 Task: Add to scrum project XcelTech a team member softage.1@softage.net and assign as Project Lead.
Action: Mouse moved to (192, 60)
Screenshot: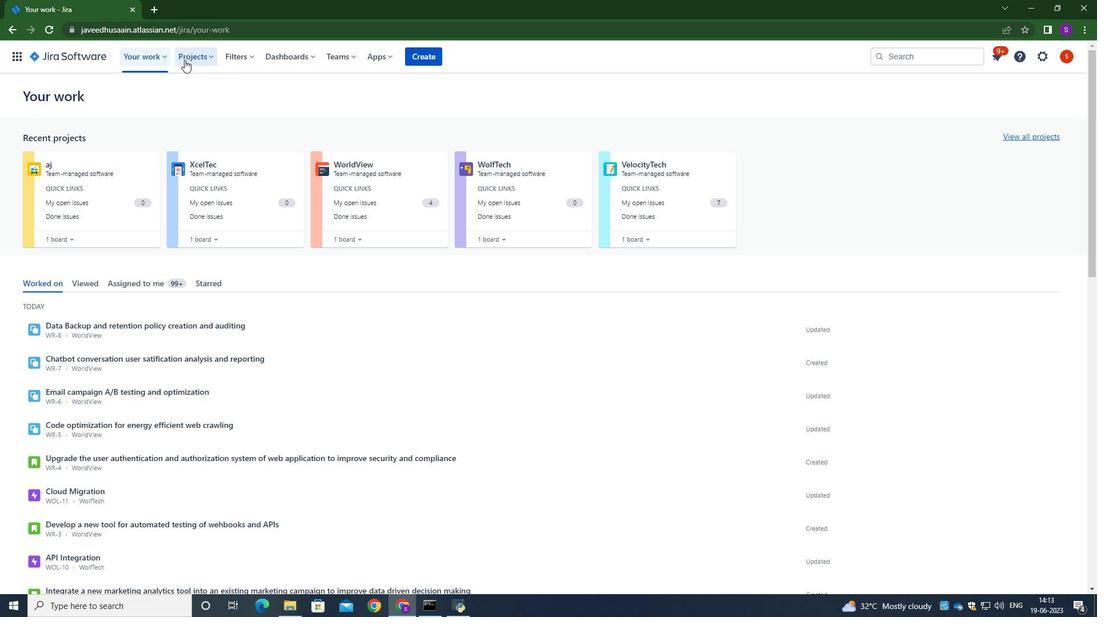 
Action: Mouse pressed left at (192, 60)
Screenshot: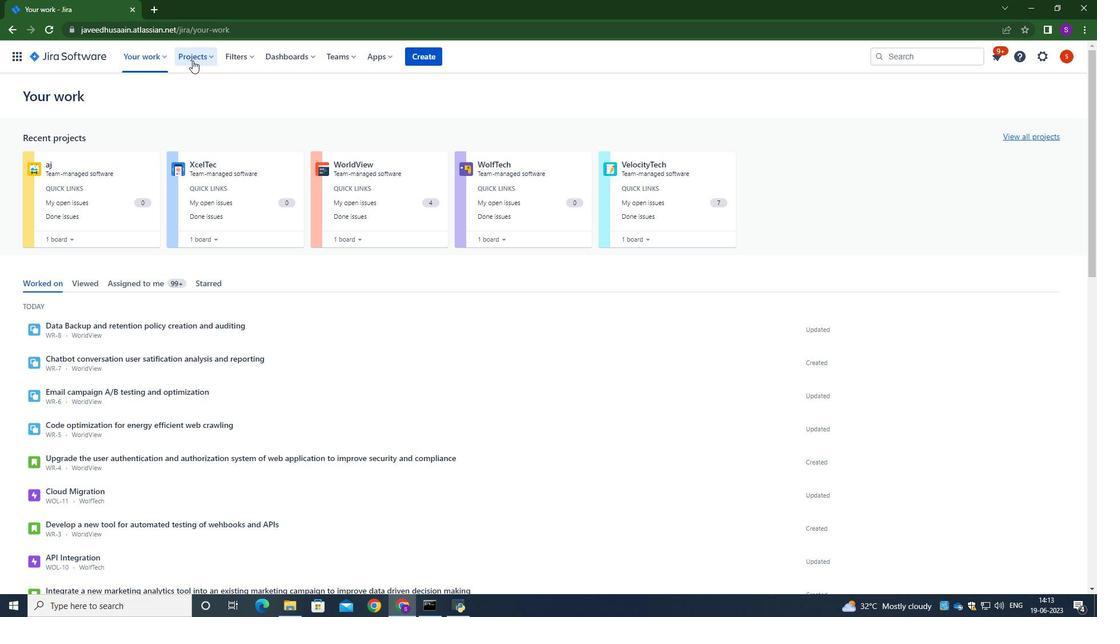 
Action: Mouse moved to (228, 110)
Screenshot: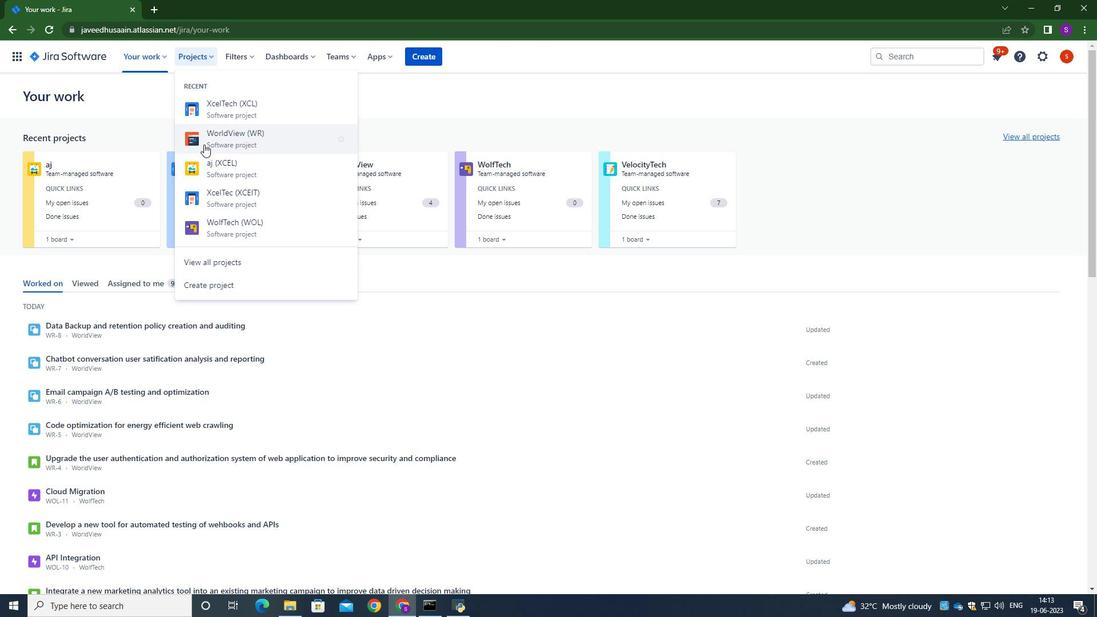 
Action: Mouse pressed left at (228, 110)
Screenshot: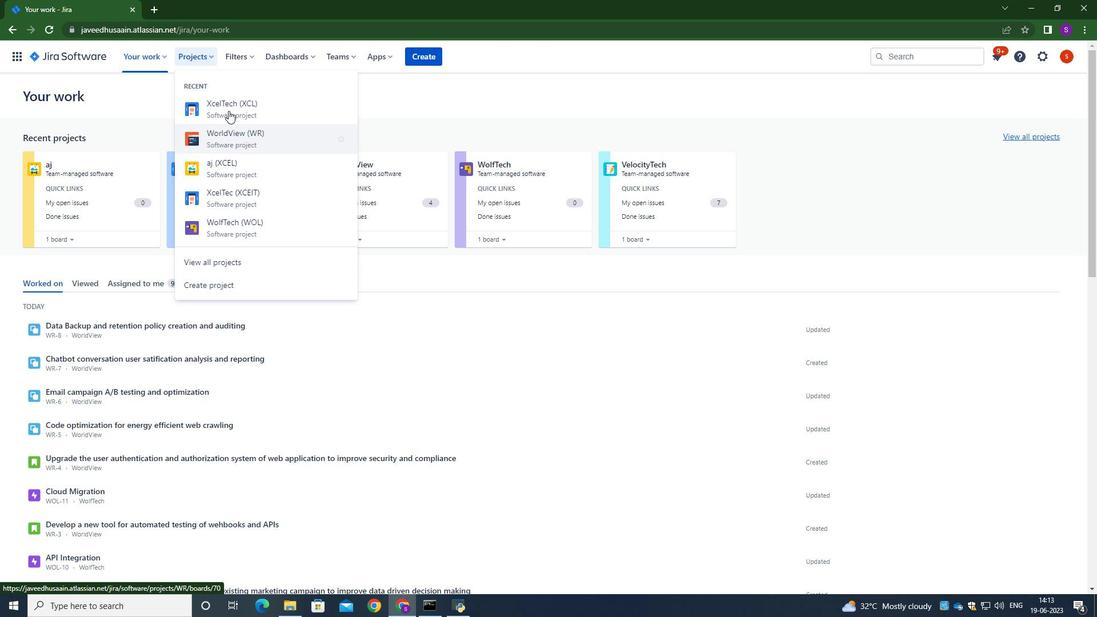 
Action: Mouse moved to (72, 324)
Screenshot: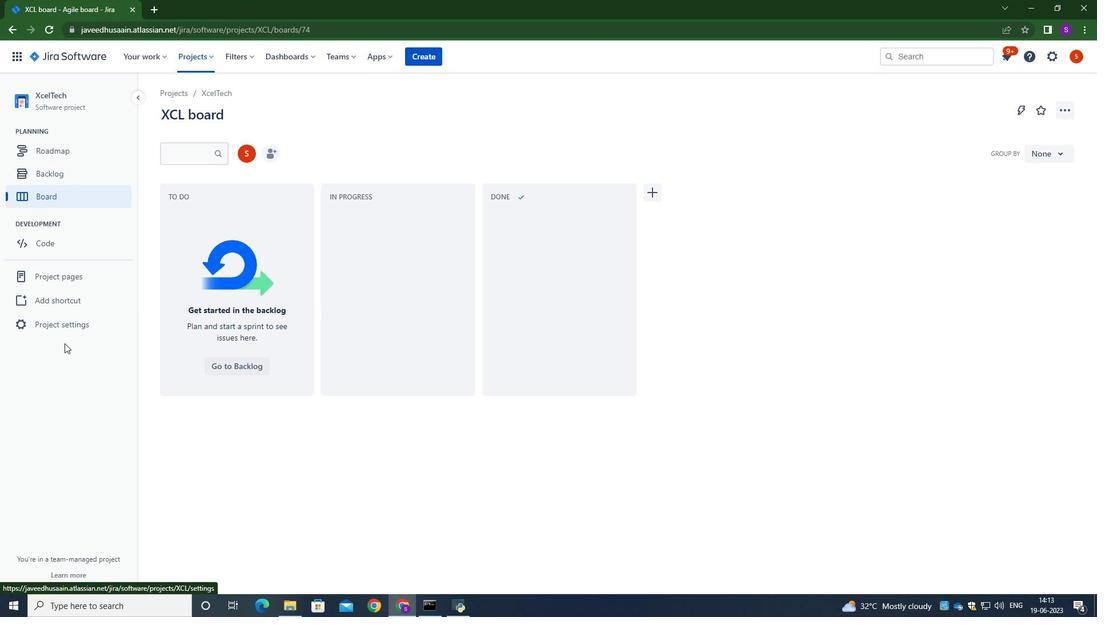 
Action: Mouse pressed left at (72, 324)
Screenshot: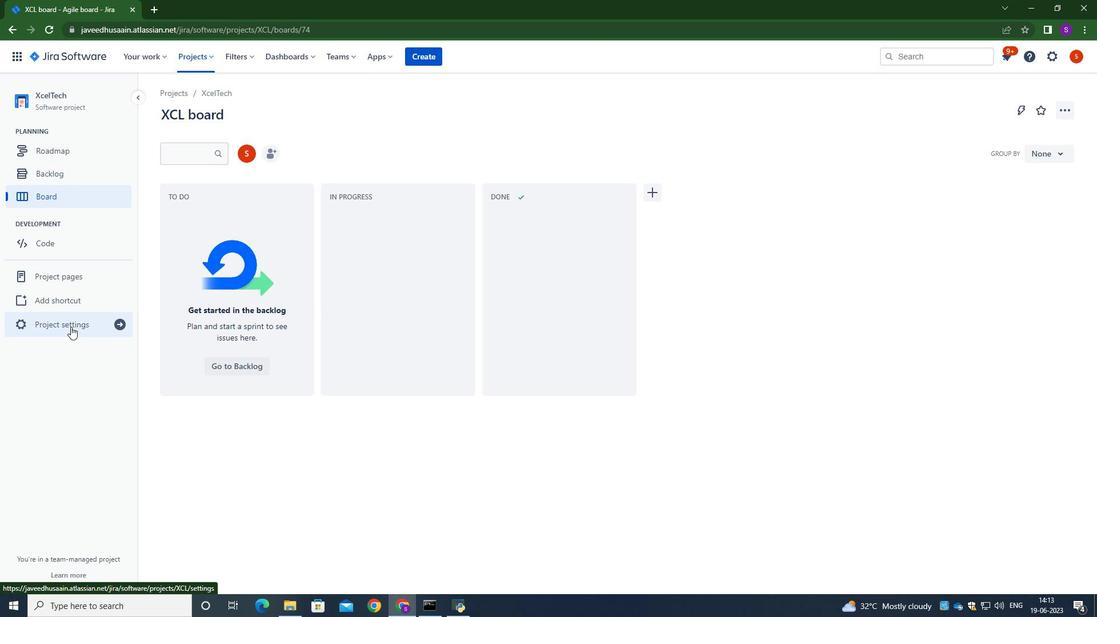 
Action: Mouse moved to (548, 320)
Screenshot: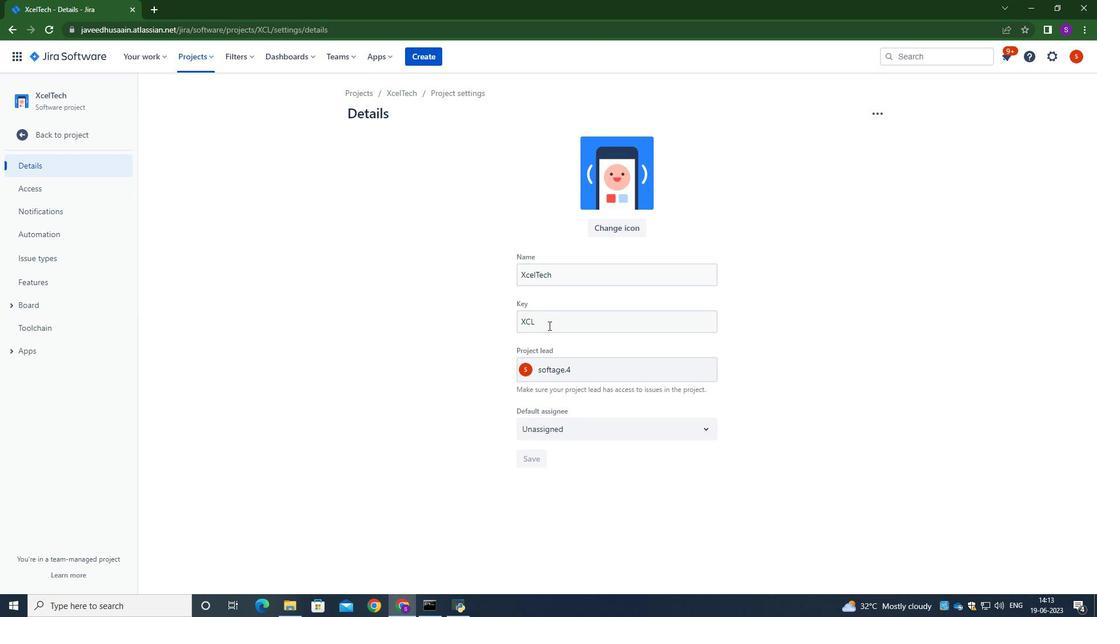 
Action: Mouse pressed left at (548, 320)
Screenshot: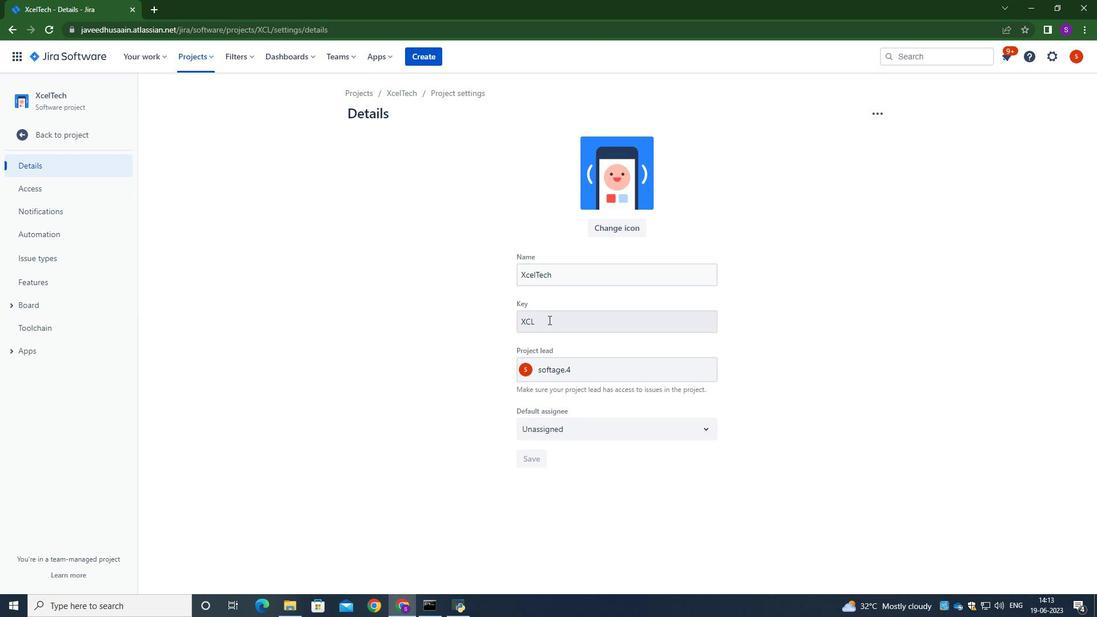 
Action: Mouse moved to (581, 369)
Screenshot: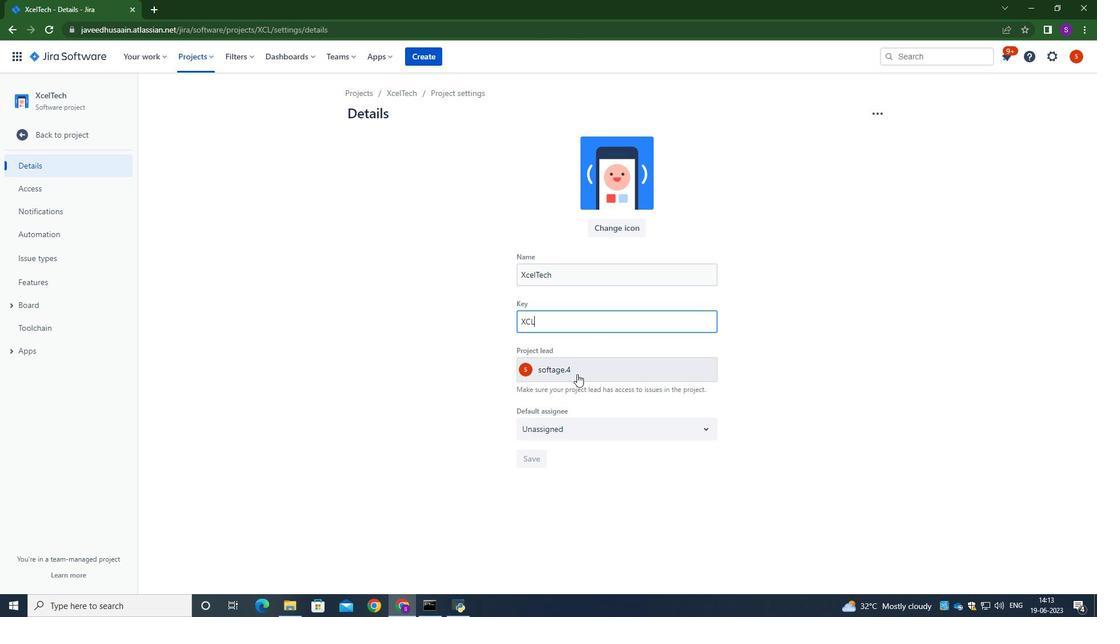 
Action: Mouse pressed left at (581, 369)
Screenshot: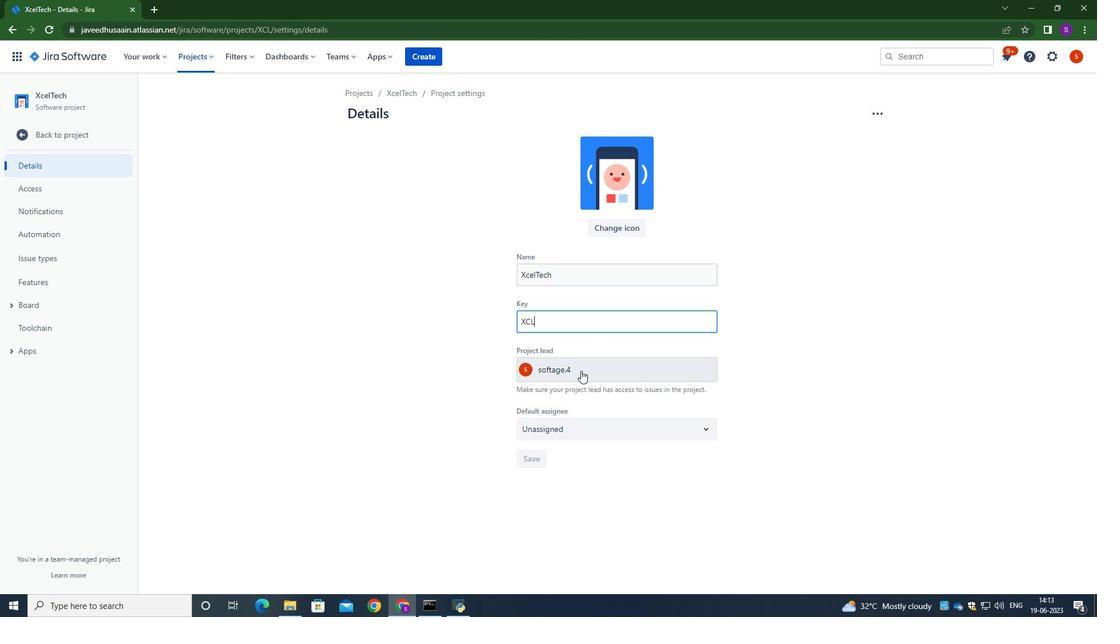 
Action: Key pressed softage.1<Key.shift>@softage.net
Screenshot: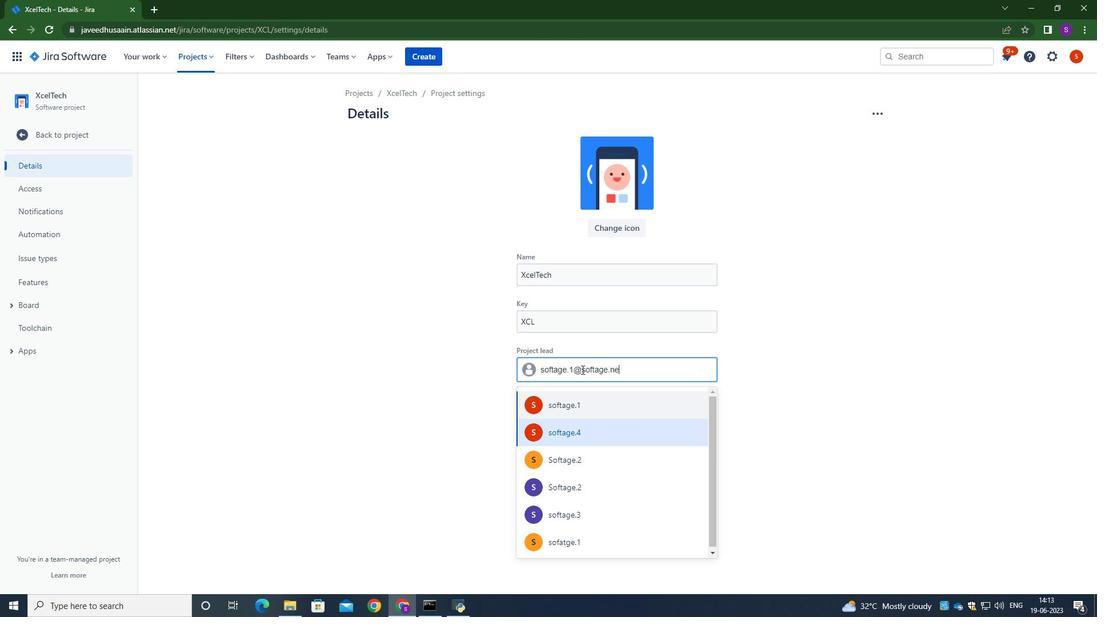 
Action: Mouse moved to (603, 409)
Screenshot: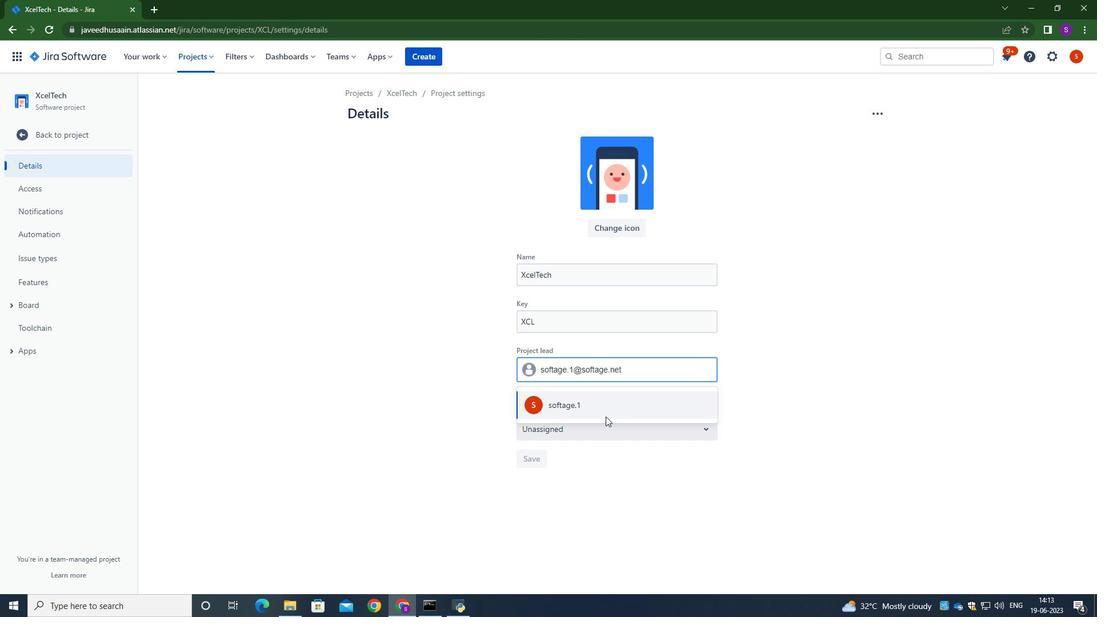 
Action: Mouse pressed left at (603, 409)
Screenshot: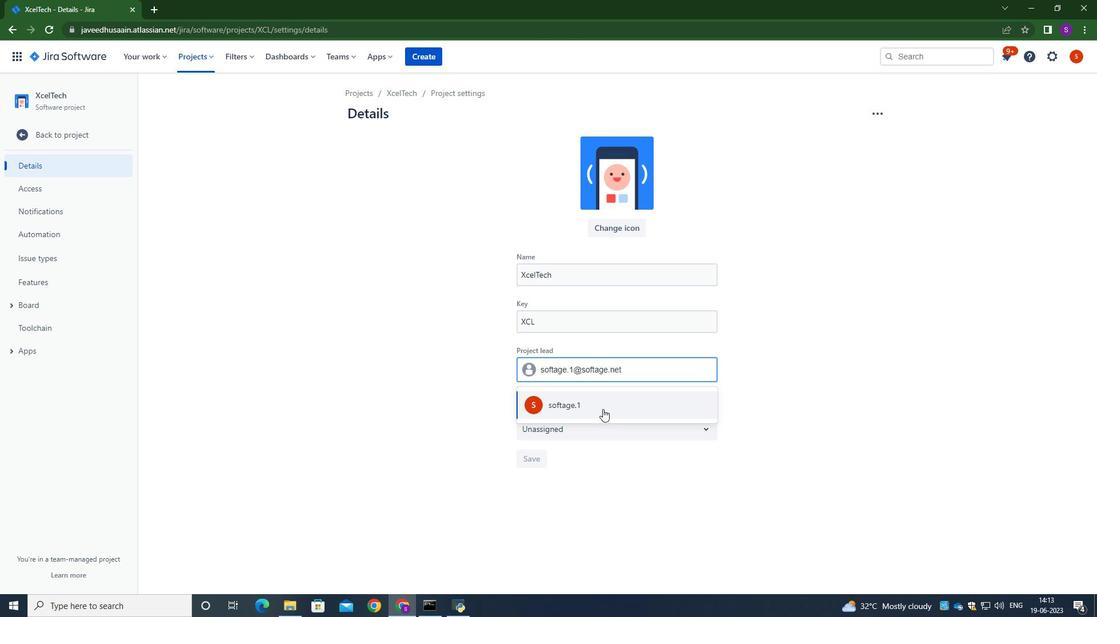 
Action: Mouse moved to (578, 429)
Screenshot: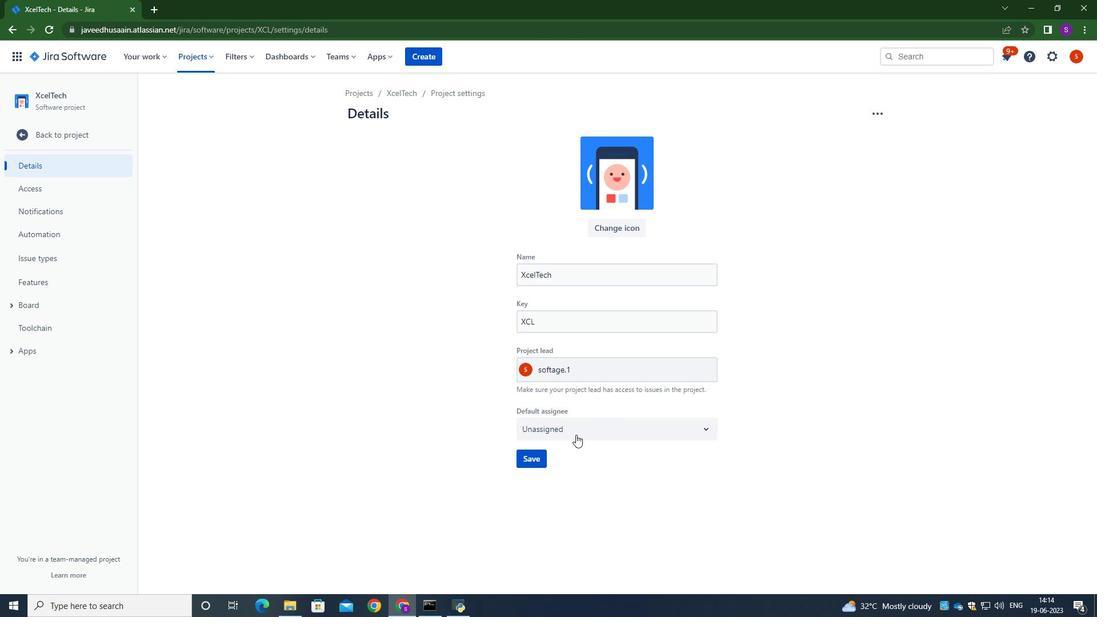 
Action: Mouse pressed left at (578, 429)
Screenshot: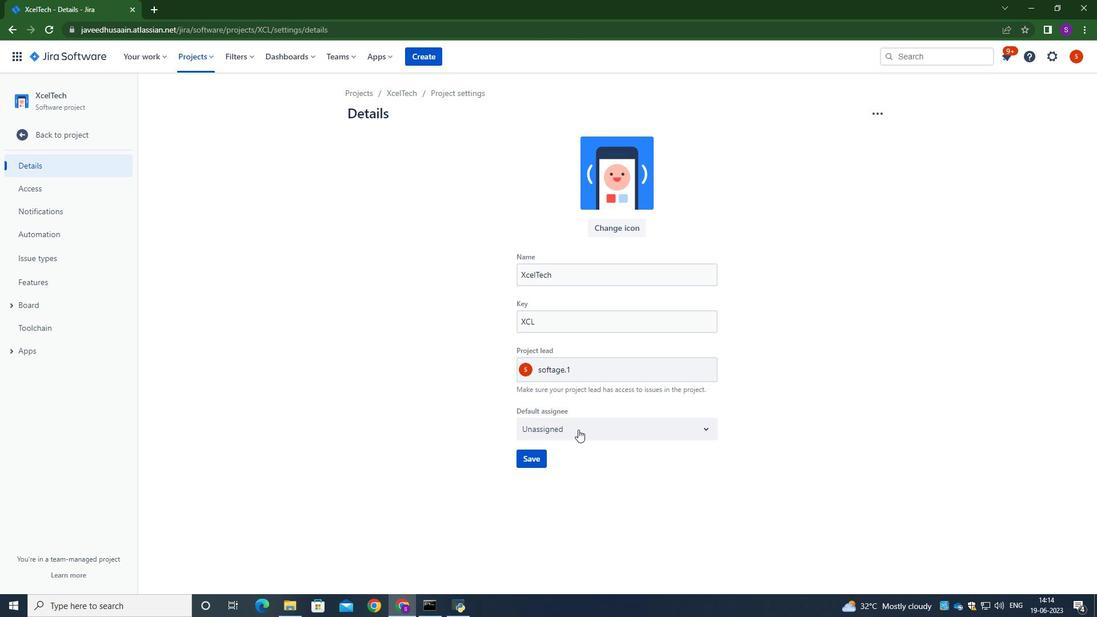 
Action: Mouse moved to (568, 459)
Screenshot: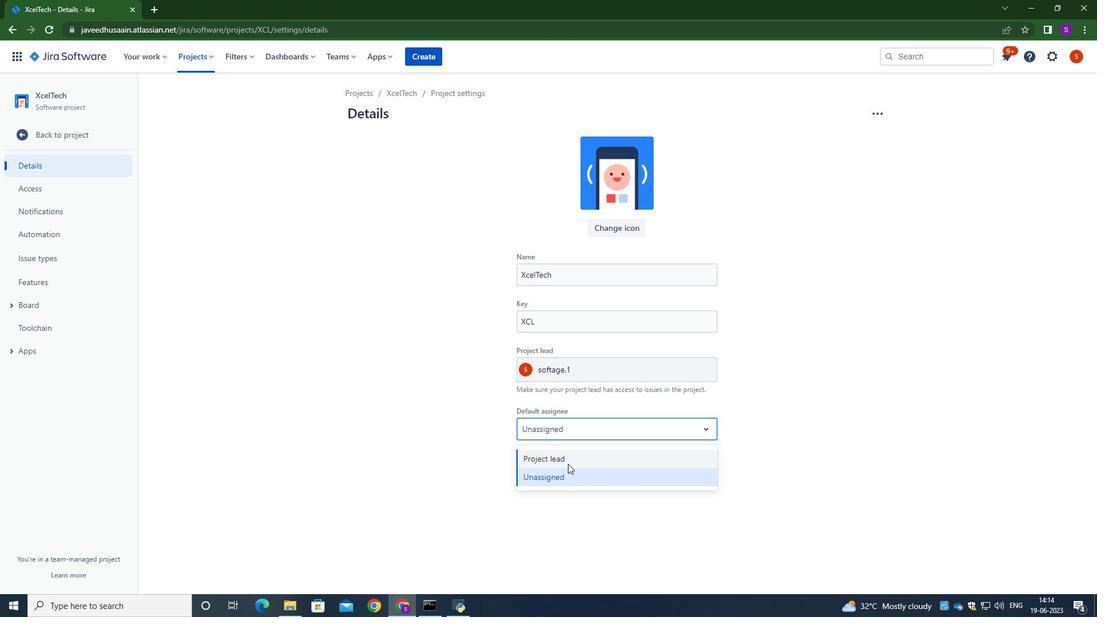 
Action: Mouse pressed left at (568, 459)
Screenshot: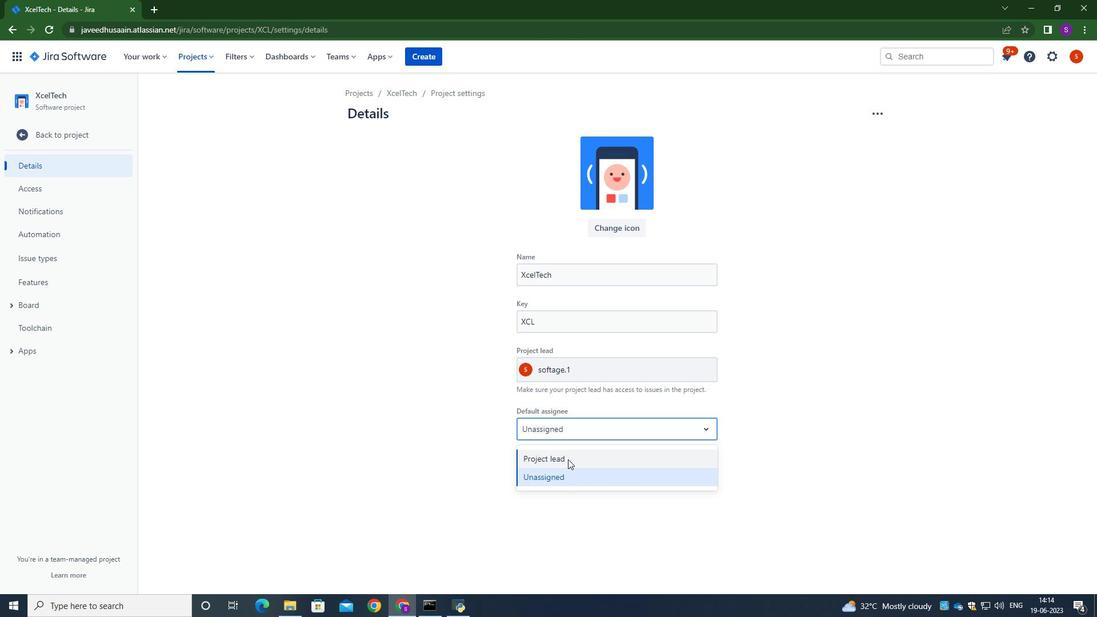 
Action: Mouse moved to (534, 461)
Screenshot: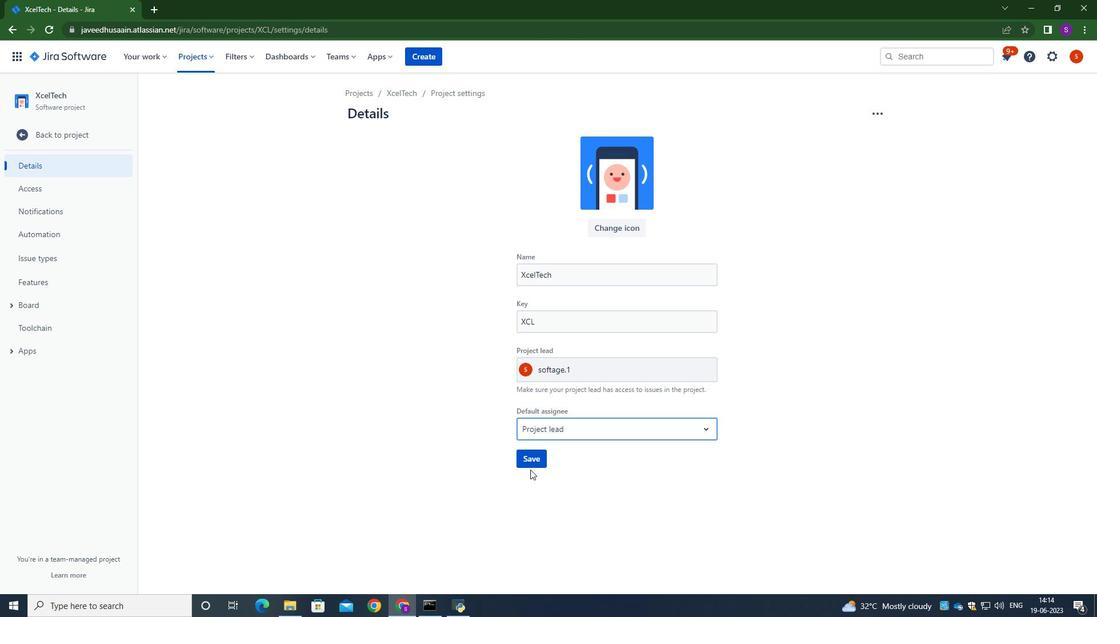 
Action: Mouse pressed left at (534, 461)
Screenshot: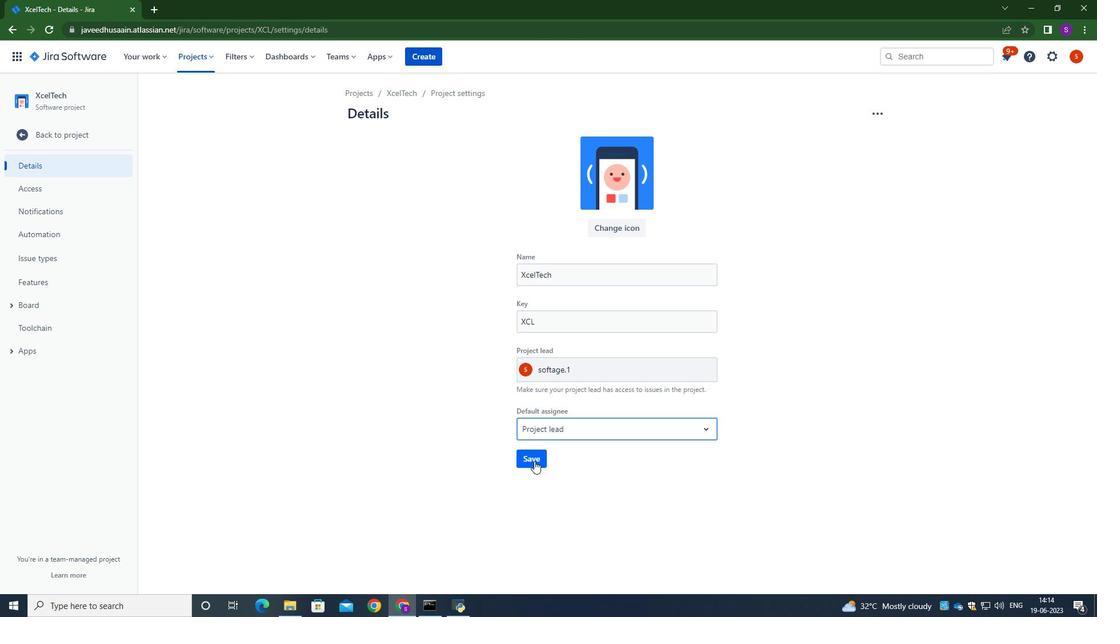 
Action: Mouse moved to (854, 427)
Screenshot: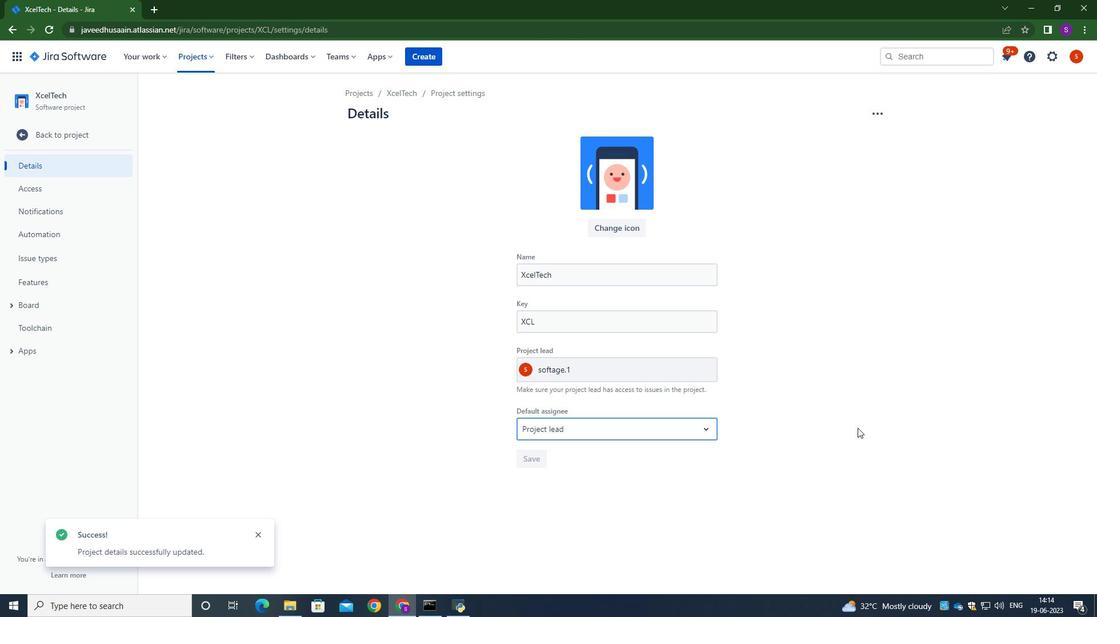 
